 Task: Create in the project AgileBox in Backlog an issue 'Upgrade the logging and monitoring capabilities of a web application to improve error detection and debugging', assign it to team member softage.4@softage.net and change the status to IN PROGRESS. Create in the project AgileBox in Backlog an issue 'Create a new online platform for online entrepreneurship courses with advanced business planning and financial modeling features', assign it to team member softage.1@softage.net and change the status to IN PROGRESS
Action: Mouse moved to (256, 412)
Screenshot: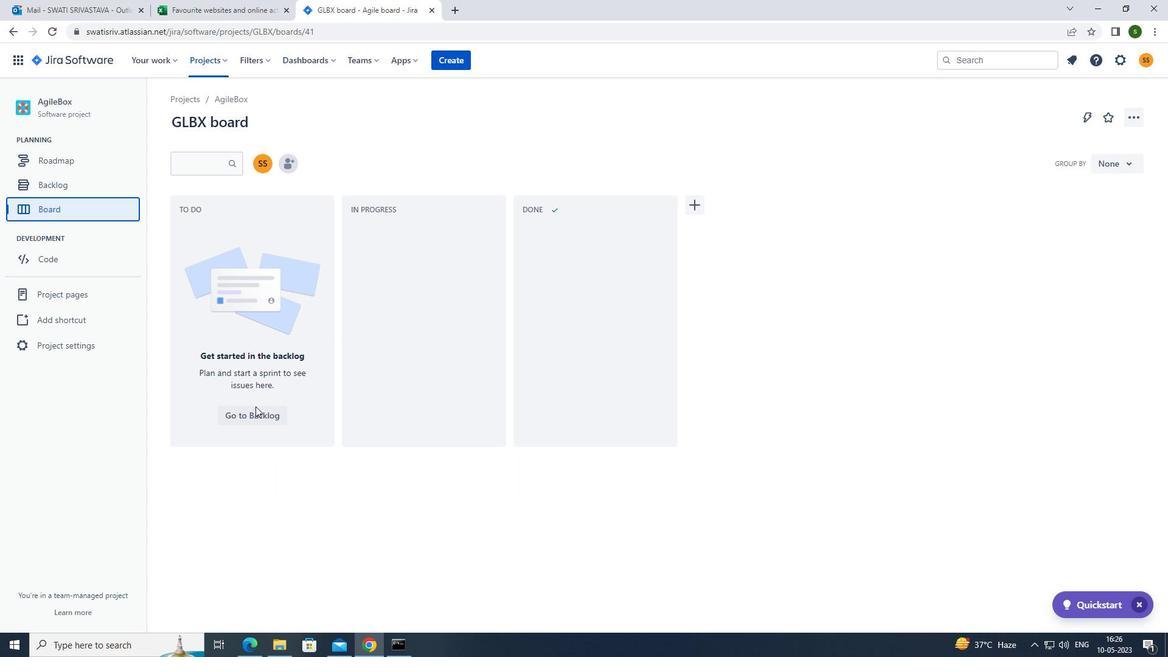 
Action: Mouse pressed left at (256, 412)
Screenshot: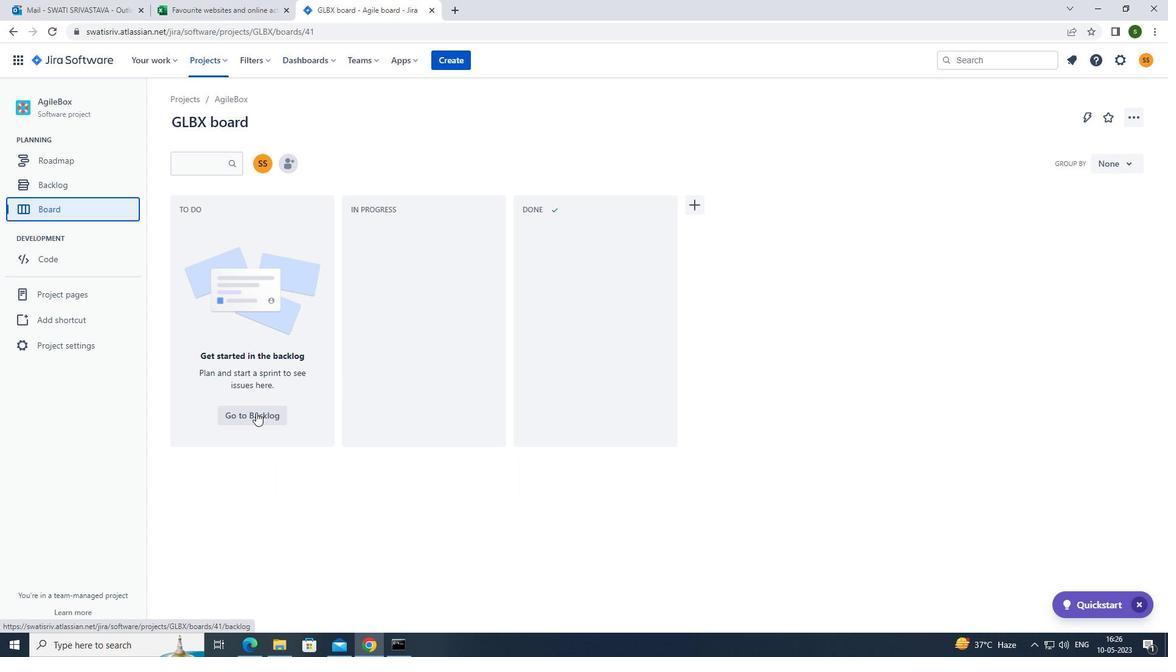 
Action: Mouse moved to (237, 241)
Screenshot: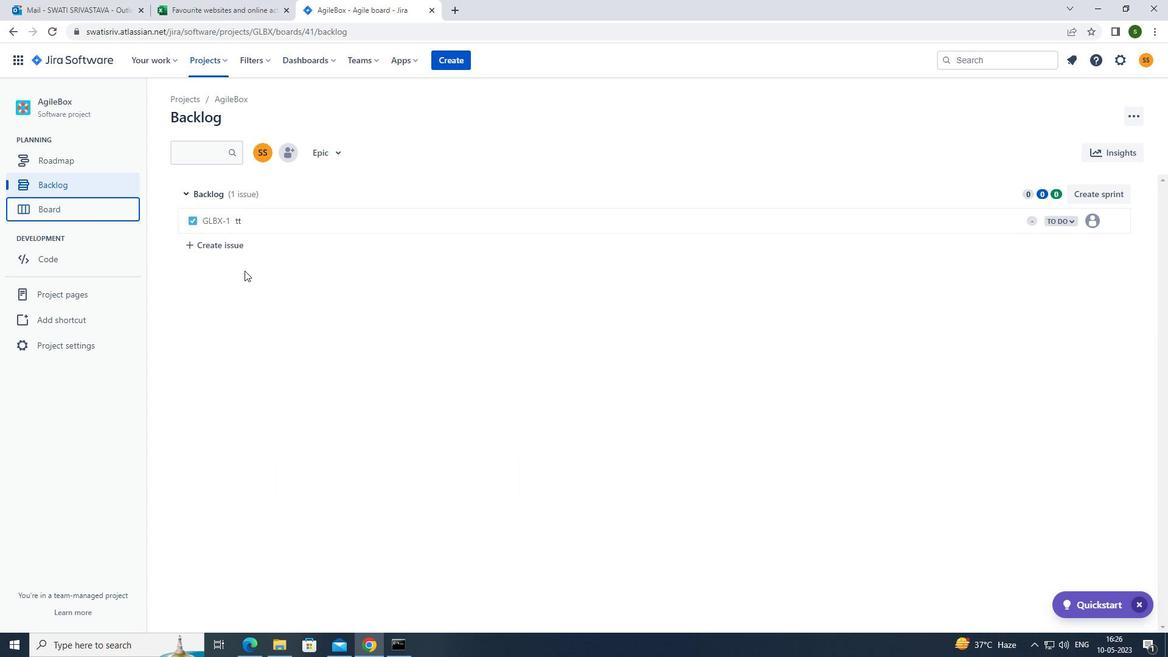 
Action: Mouse pressed left at (237, 241)
Screenshot: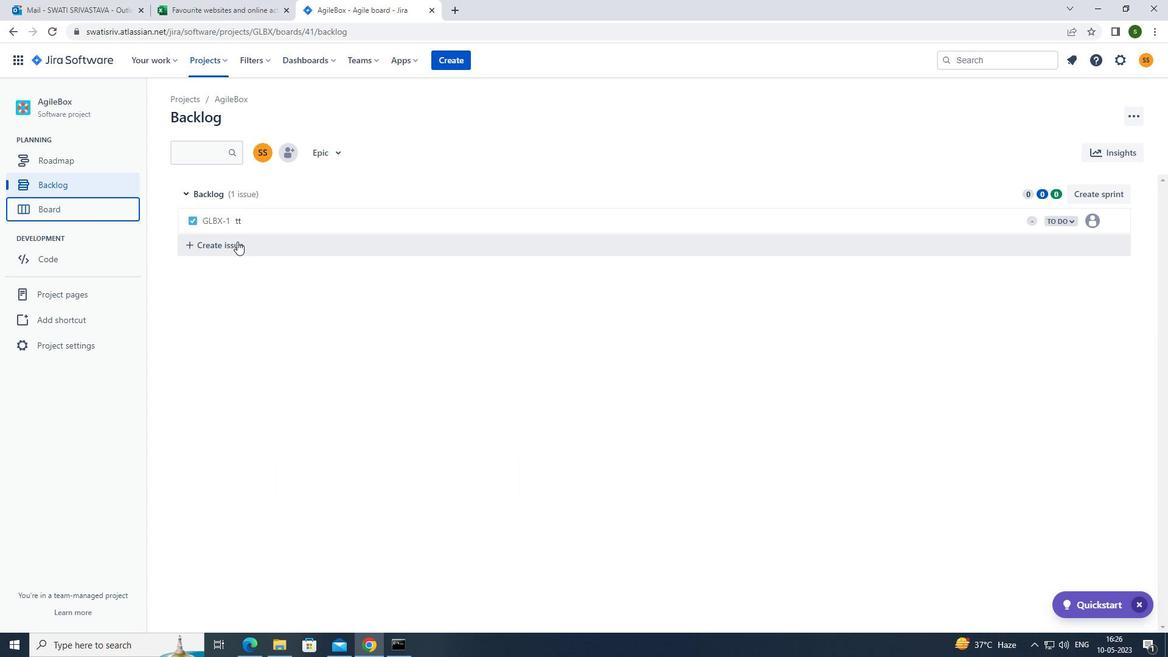 
Action: Mouse moved to (273, 245)
Screenshot: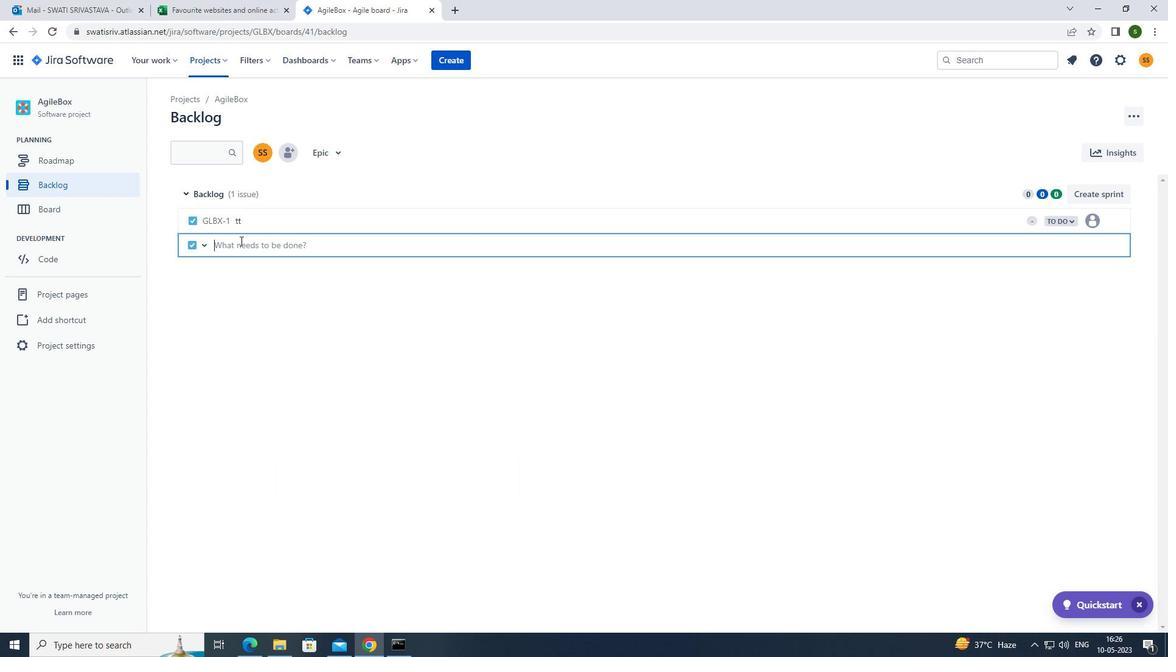 
Action: Mouse pressed left at (273, 245)
Screenshot: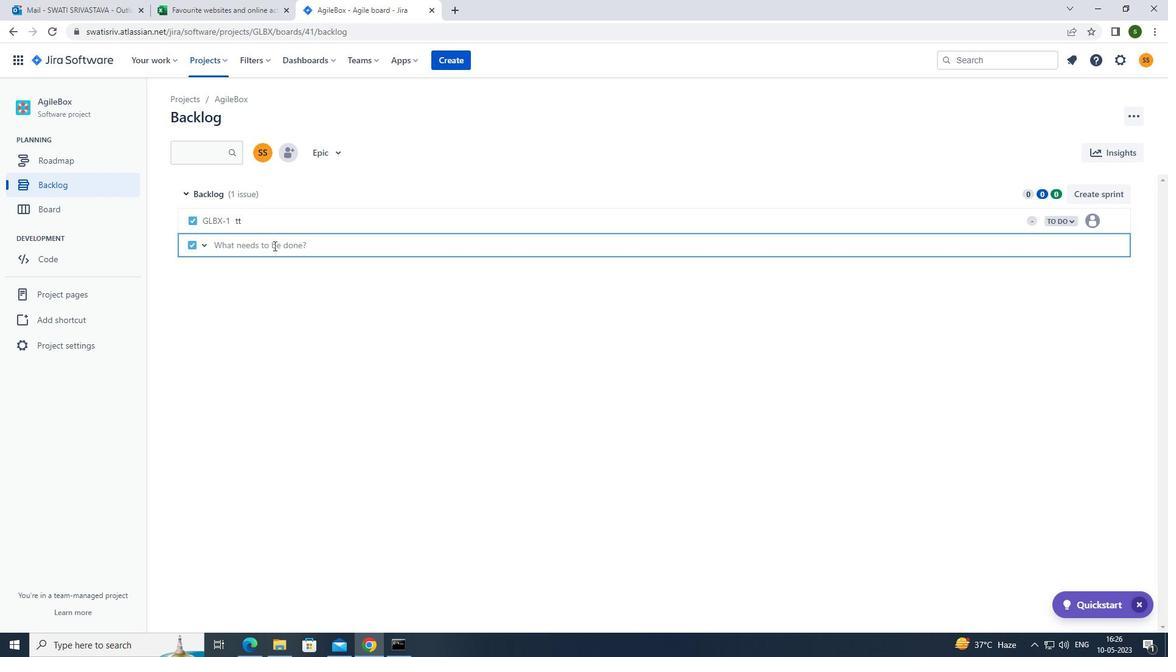 
Action: Key pressed <Key.caps_lock>u<Key.caps_lock>pgrade<Key.space>the<Key.space>logging<Key.space>and<Key.space>monitoring<Key.space>capabilities<Key.space>of<Key.space>a<Key.space>web<Key.space>application<Key.space>to<Key.space>improve<Key.space>error<Key.space>detection<Key.space>and<Key.space>debugging<Key.enter>
Screenshot: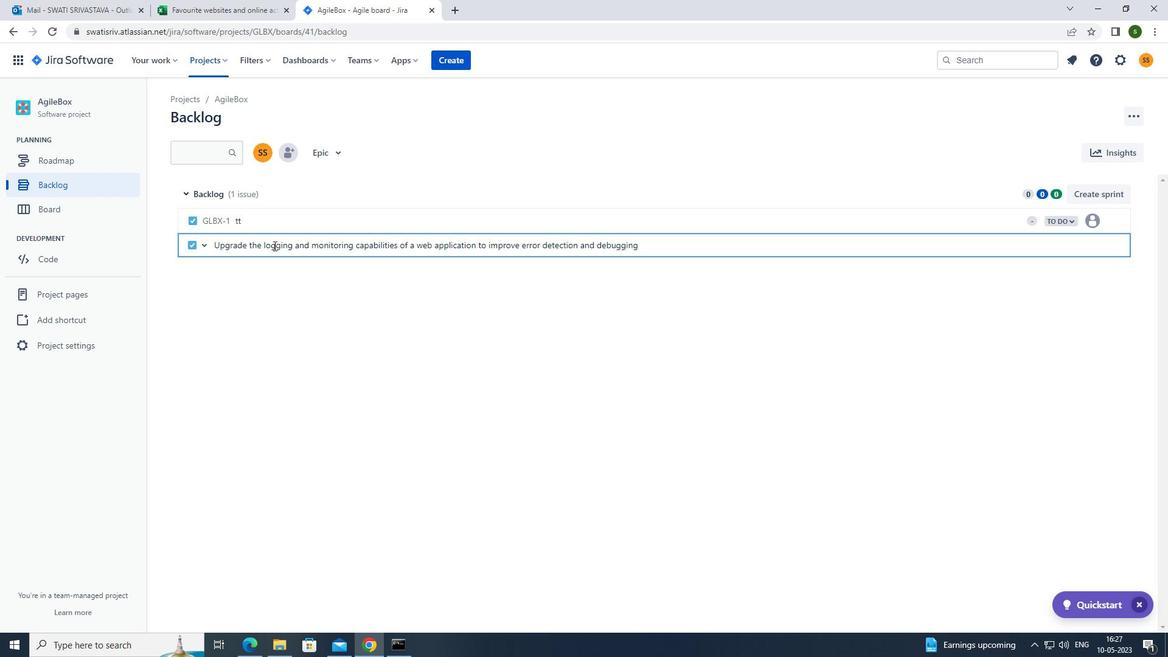 
Action: Mouse moved to (1083, 329)
Screenshot: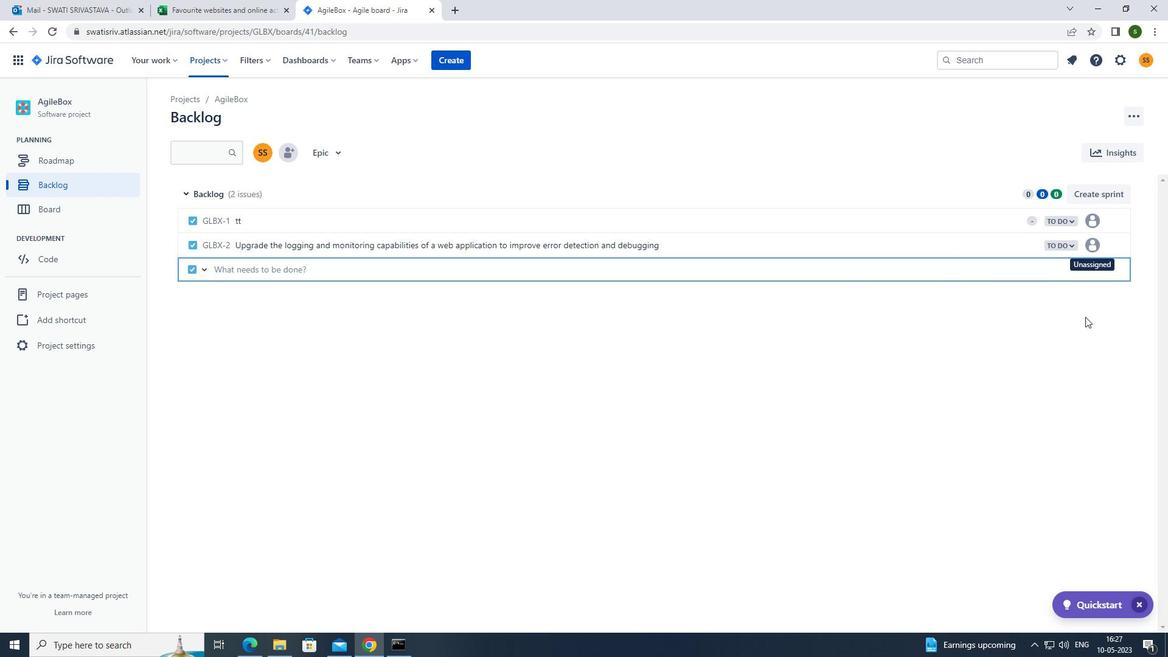 
Action: Mouse pressed left at (1083, 329)
Screenshot: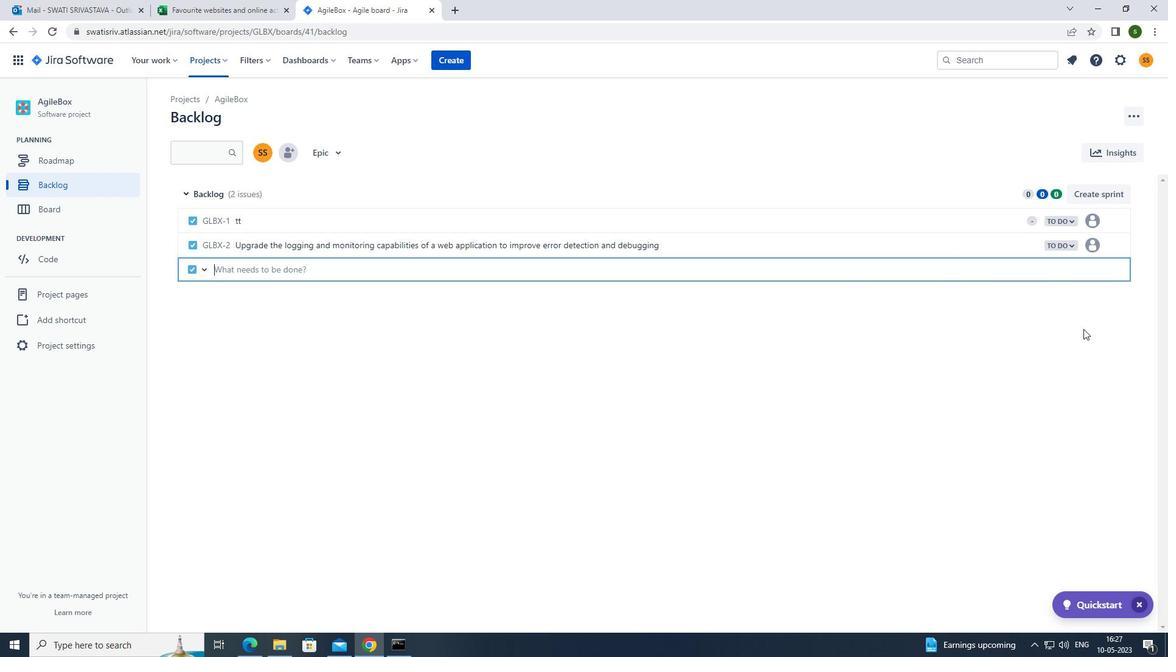 
Action: Mouse moved to (1091, 243)
Screenshot: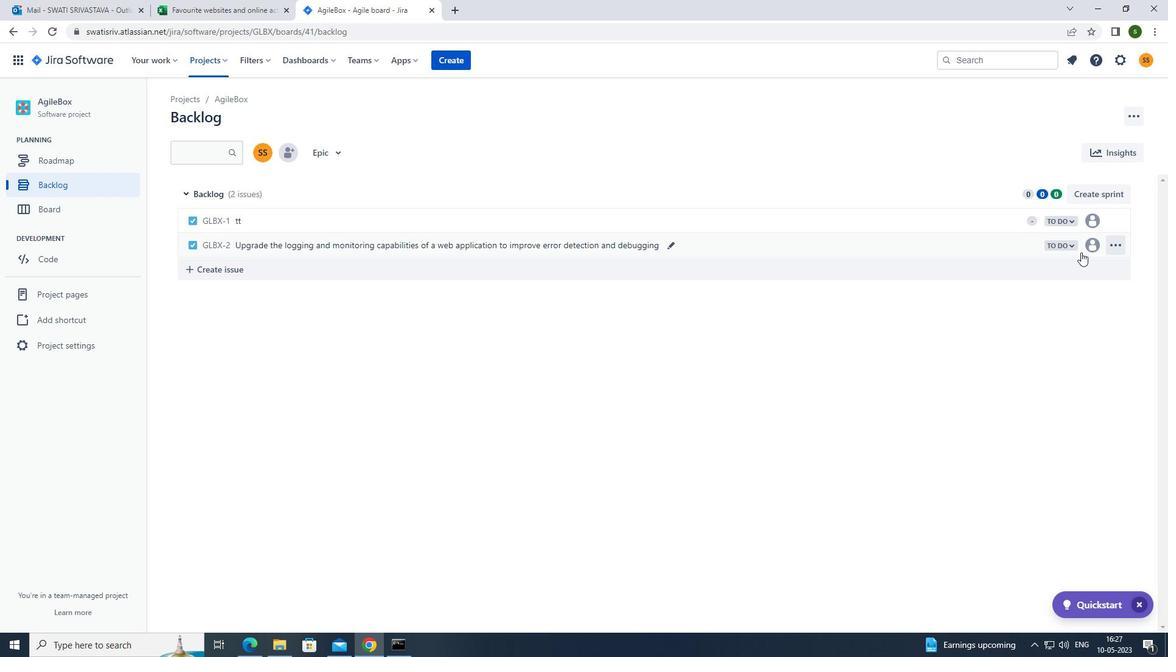 
Action: Mouse pressed left at (1091, 243)
Screenshot: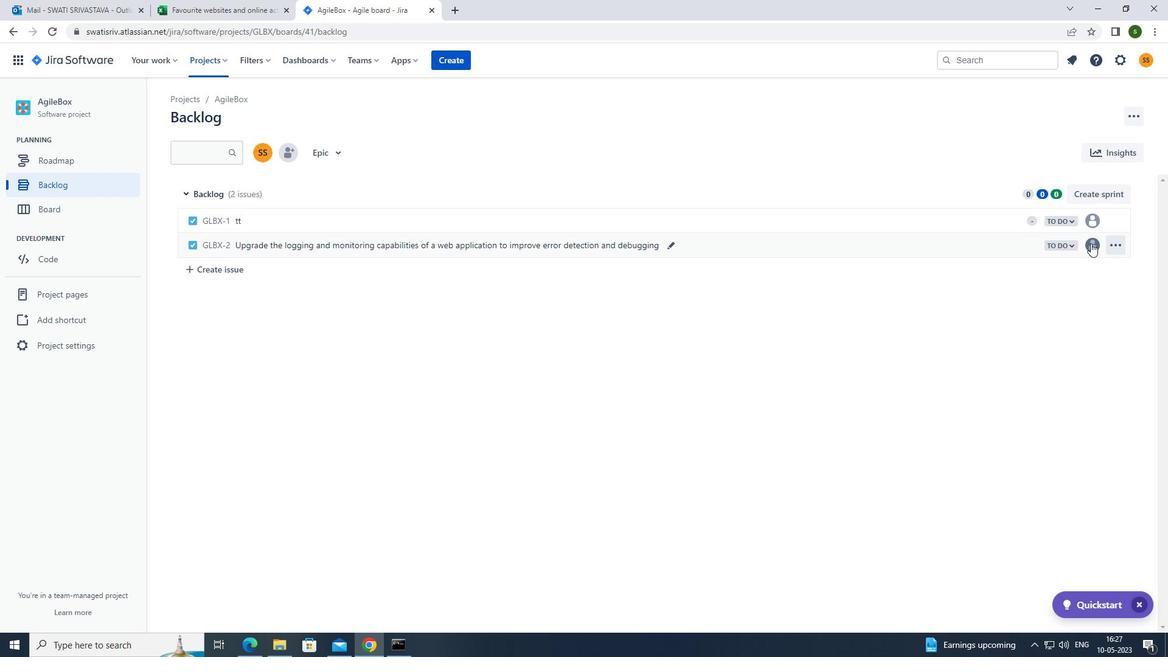 
Action: Mouse moved to (1018, 329)
Screenshot: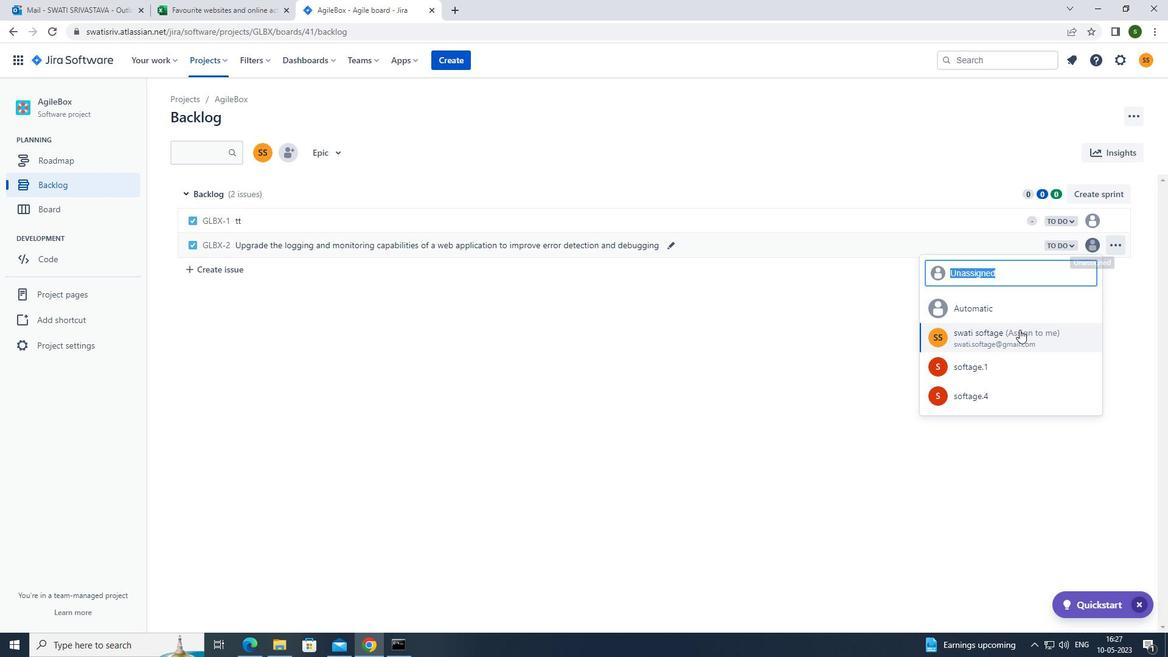 
Action: Mouse scrolled (1018, 329) with delta (0, 0)
Screenshot: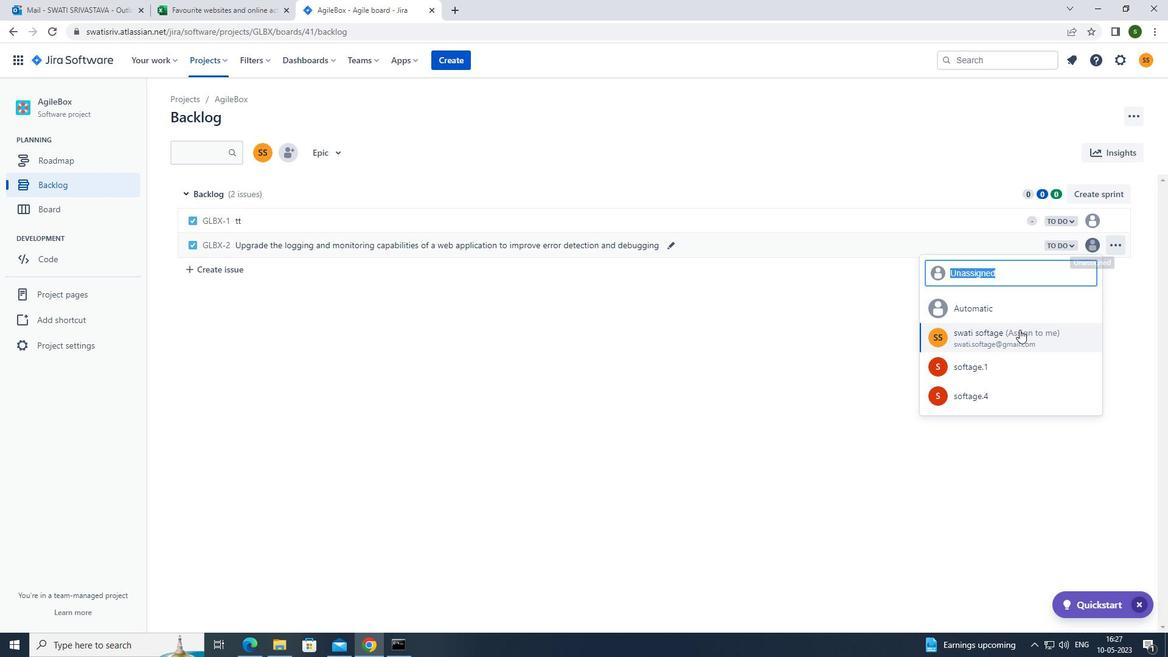 
Action: Mouse moved to (967, 396)
Screenshot: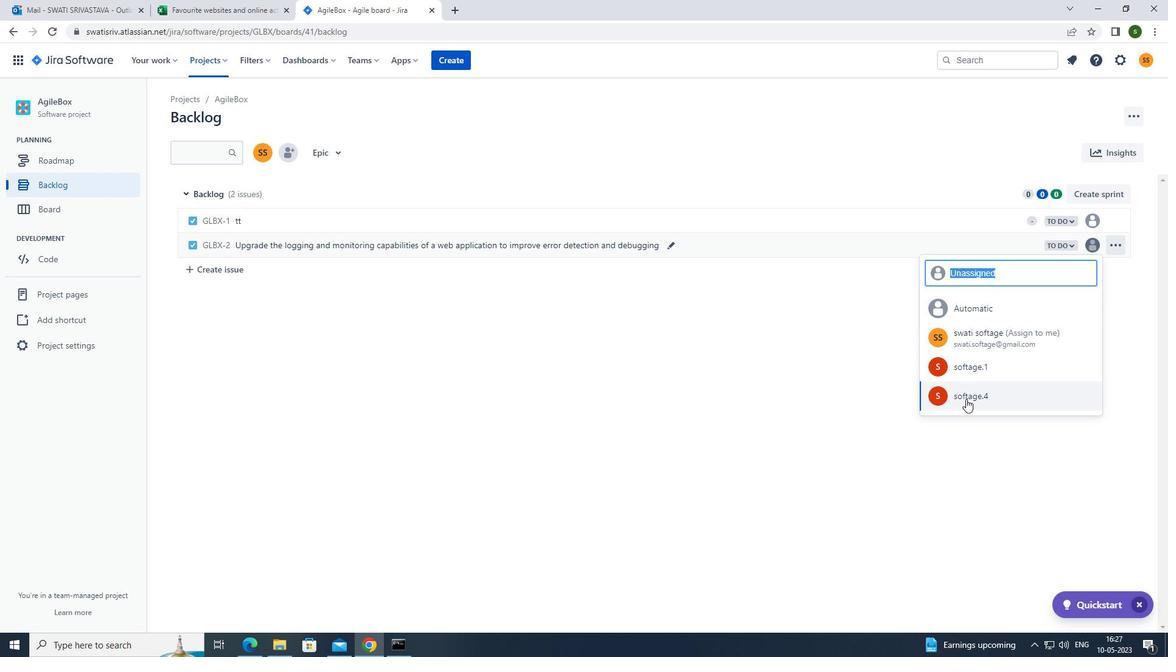 
Action: Mouse pressed left at (967, 396)
Screenshot: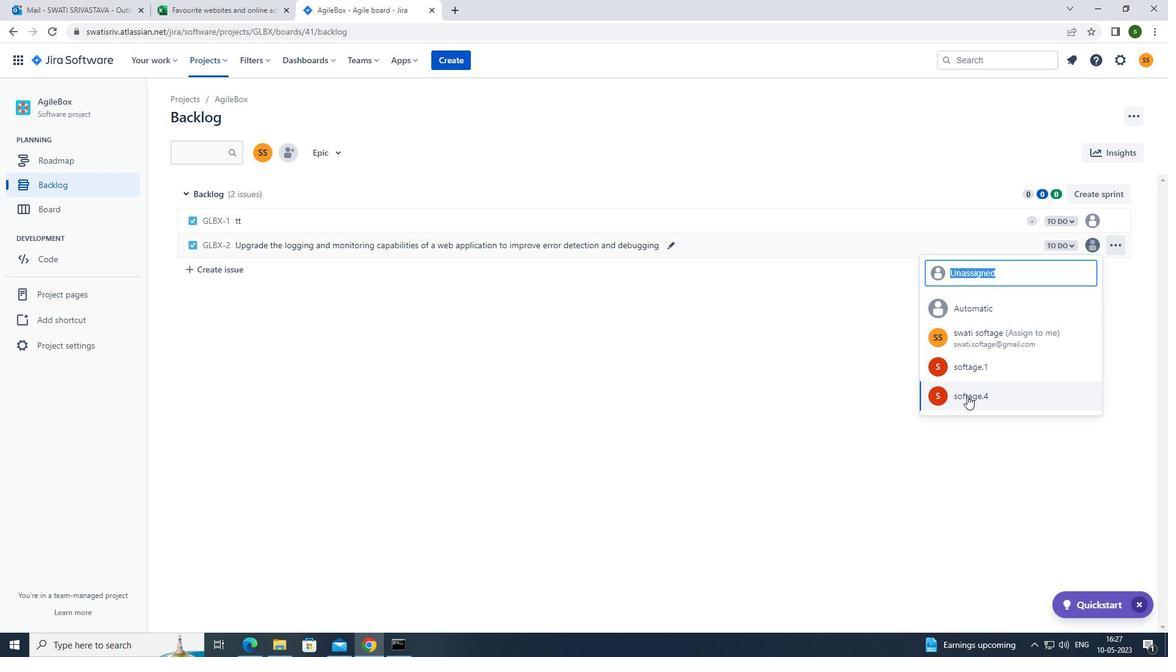 
Action: Mouse moved to (1070, 243)
Screenshot: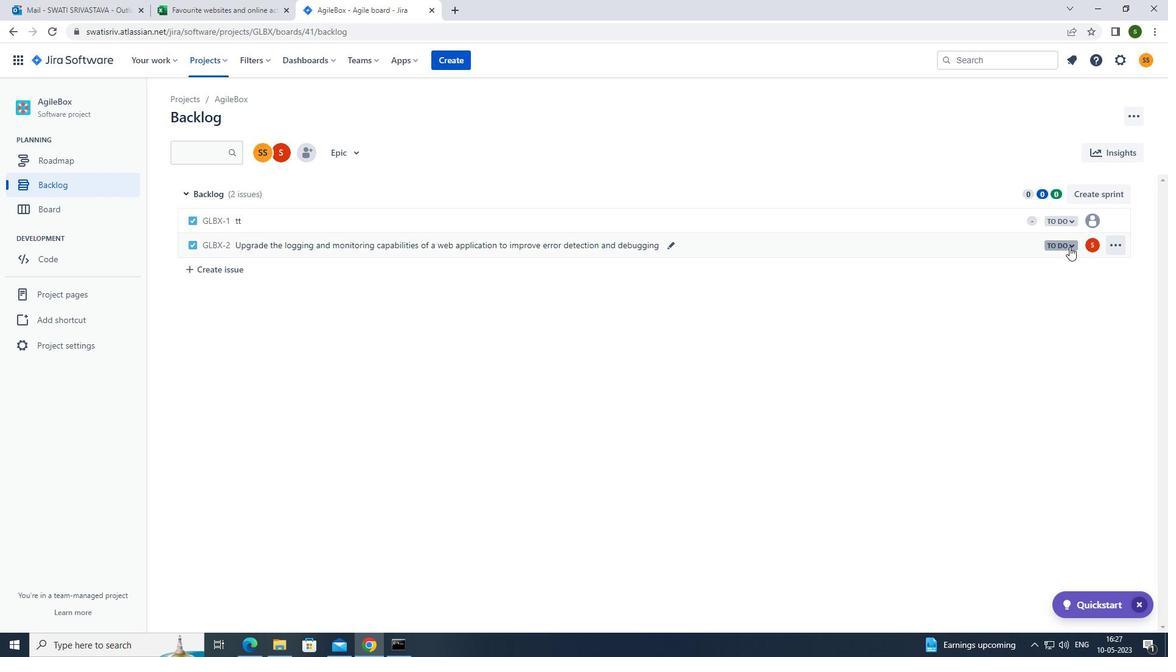 
Action: Mouse pressed left at (1070, 243)
Screenshot: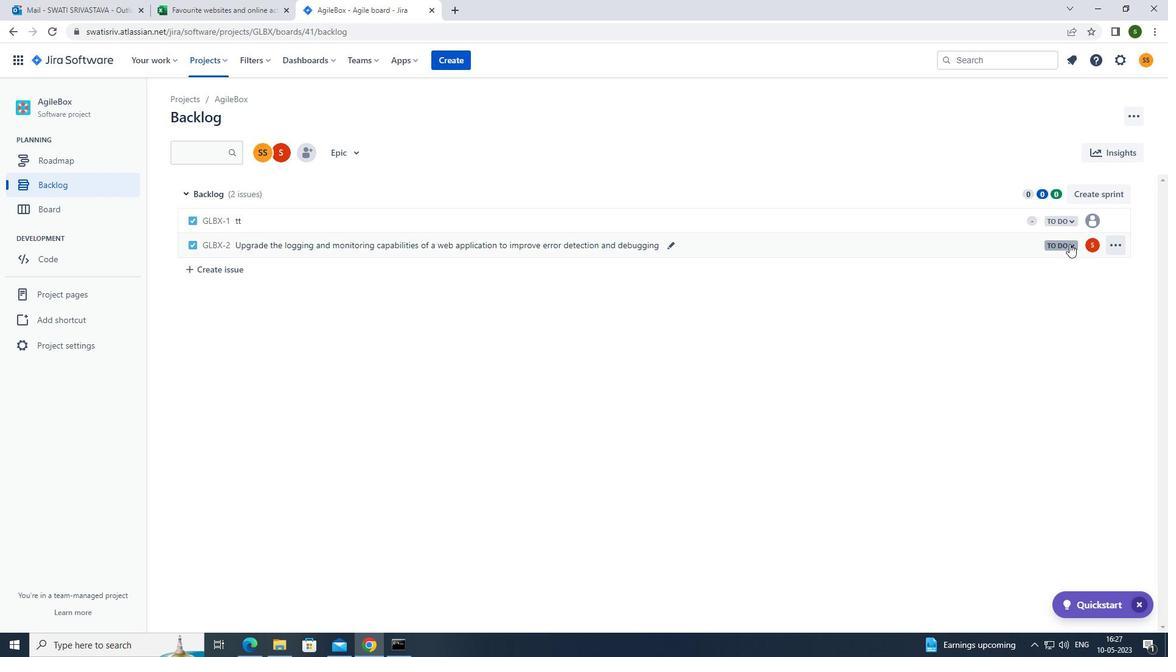 
Action: Mouse moved to (998, 266)
Screenshot: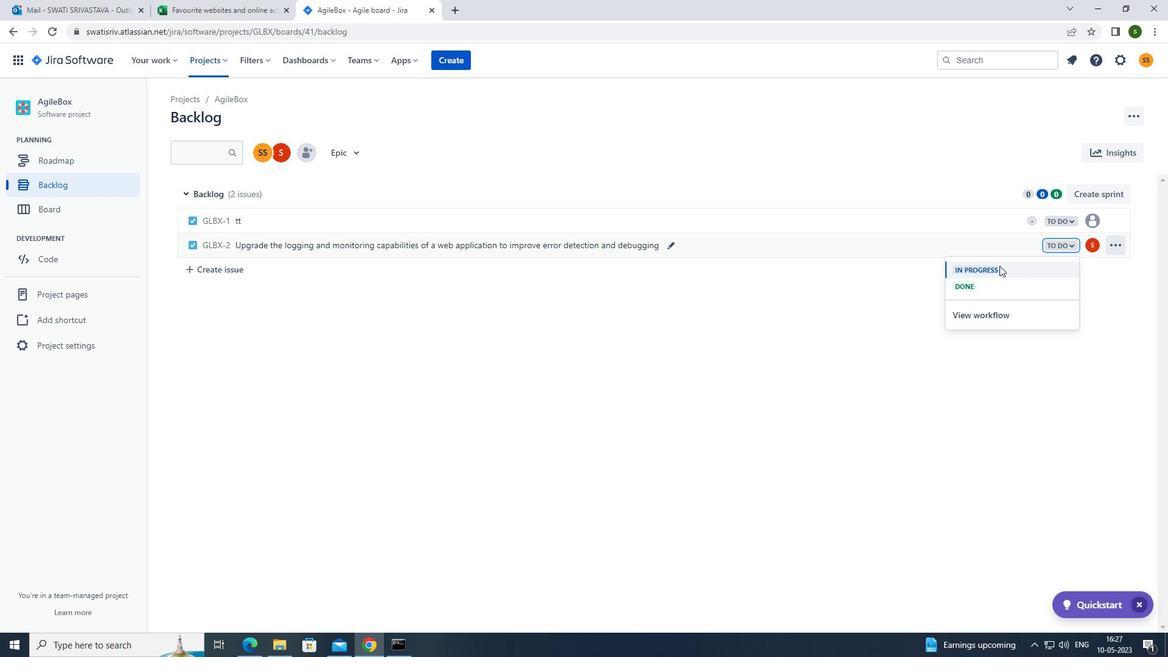 
Action: Mouse pressed left at (998, 266)
Screenshot: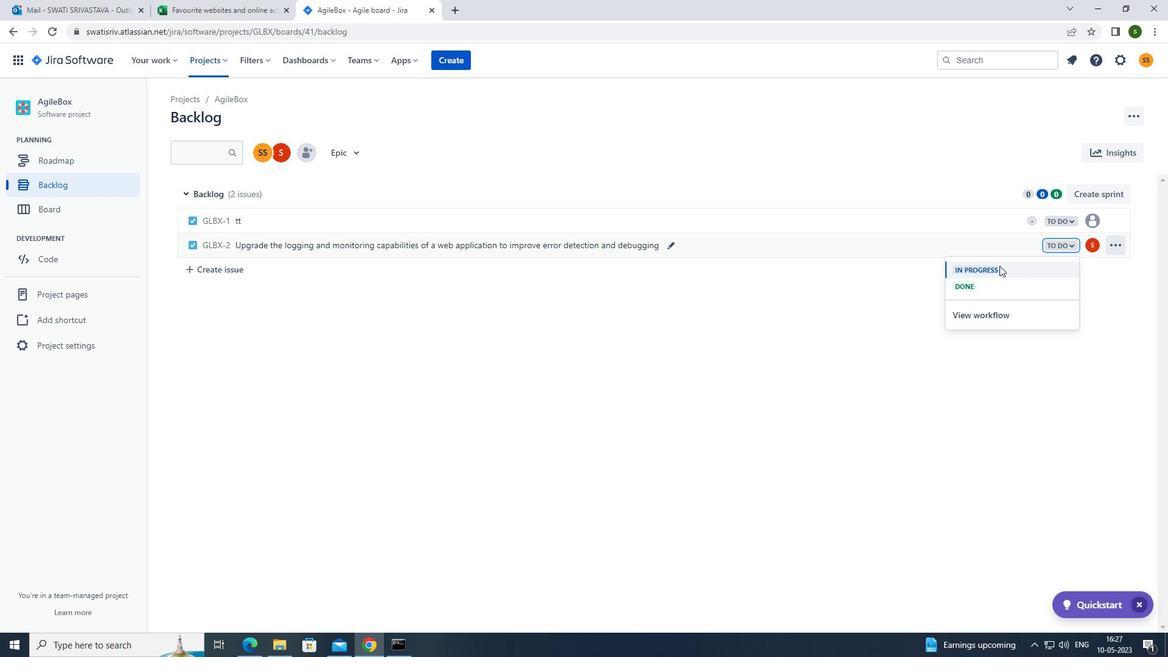 
Action: Mouse moved to (256, 267)
Screenshot: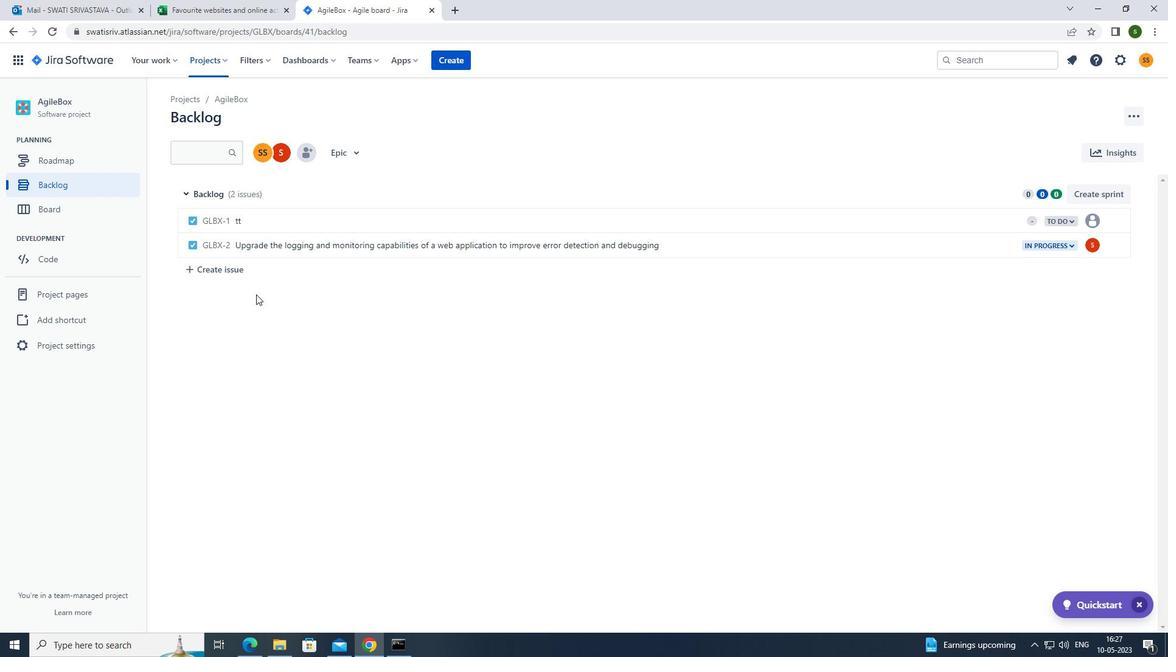 
Action: Mouse pressed left at (256, 267)
Screenshot: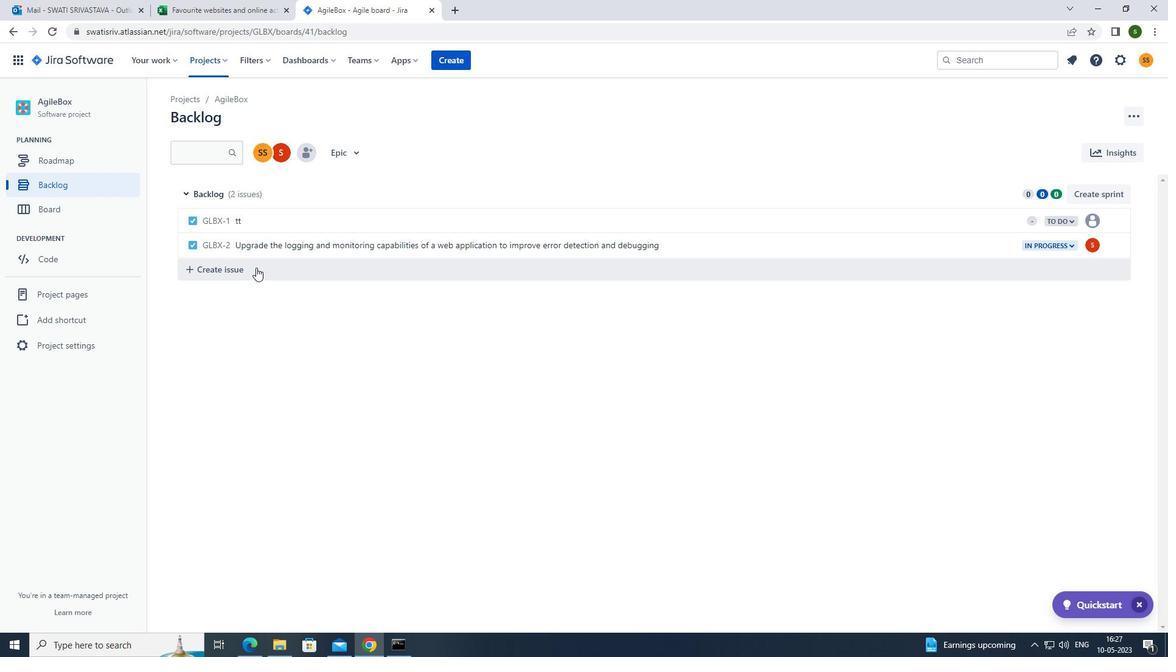
Action: Mouse moved to (302, 275)
Screenshot: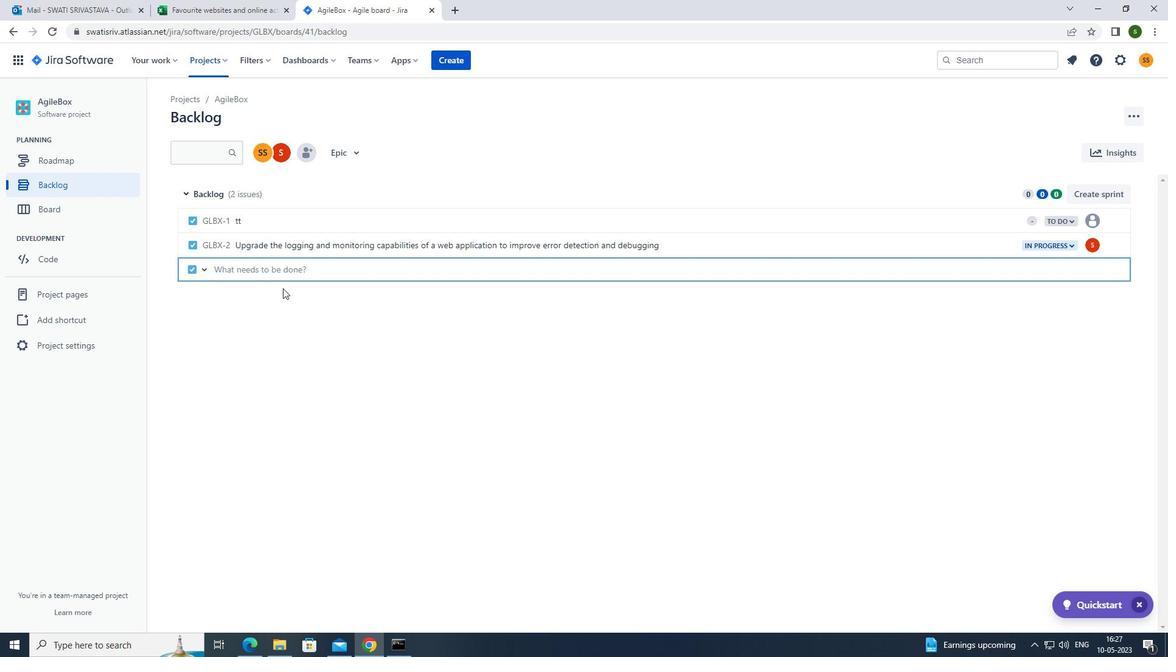 
Action: Mouse pressed left at (302, 275)
Screenshot: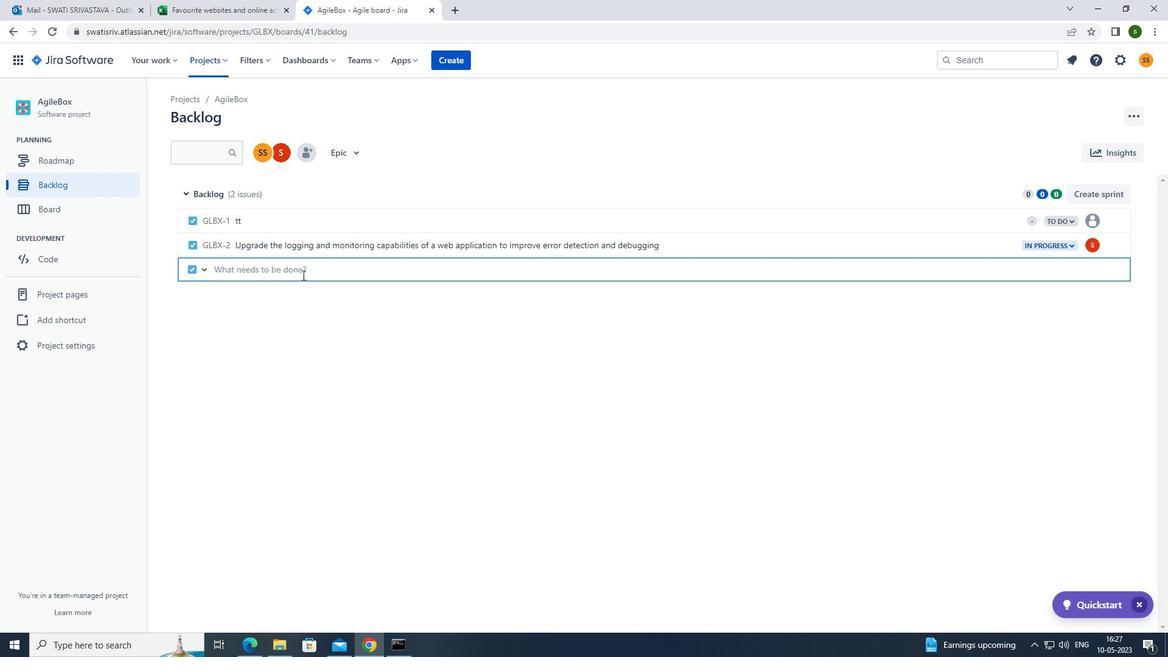 
Action: Mouse moved to (302, 275)
Screenshot: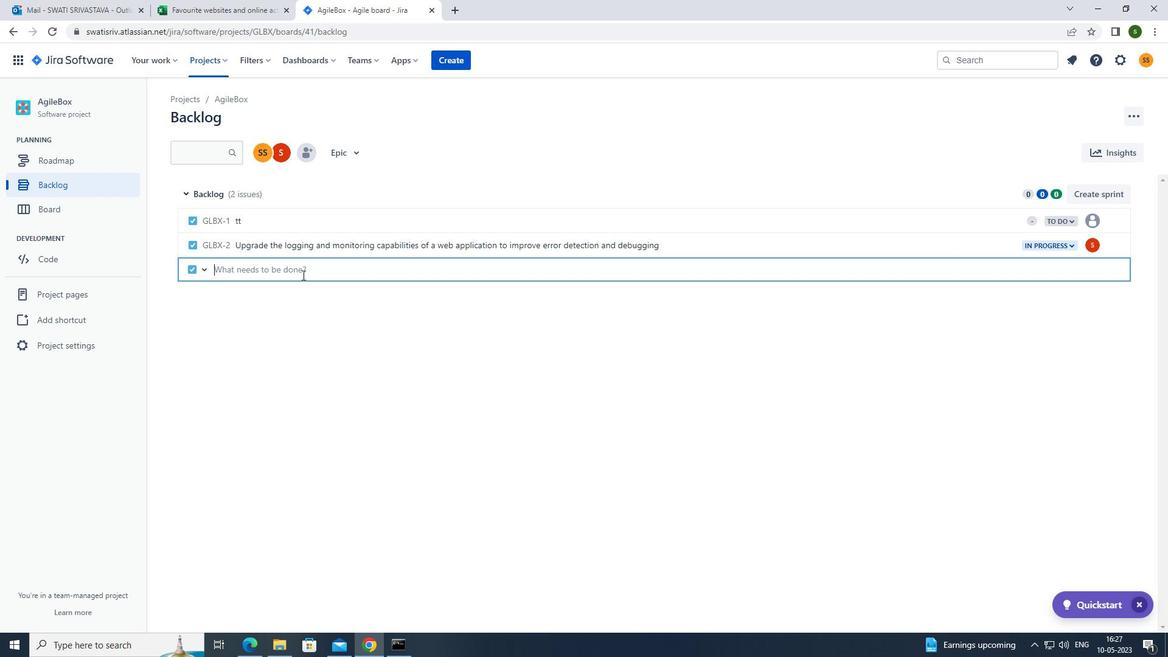 
Action: Key pressed <Key.caps_lock>c<Key.caps_lock>reate<Key.space>a<Key.space>new<Key.space>online<Key.space>platform<Key.space>for<Key.space>online<Key.space>entrepreneurship<Key.space>courses<Key.space>with<Key.space>advanced<Key.space>business<Key.space>planning<Key.space>and<Key.space>finacial<Key.space>modelling<Key.space>features<Key.enter>
Screenshot: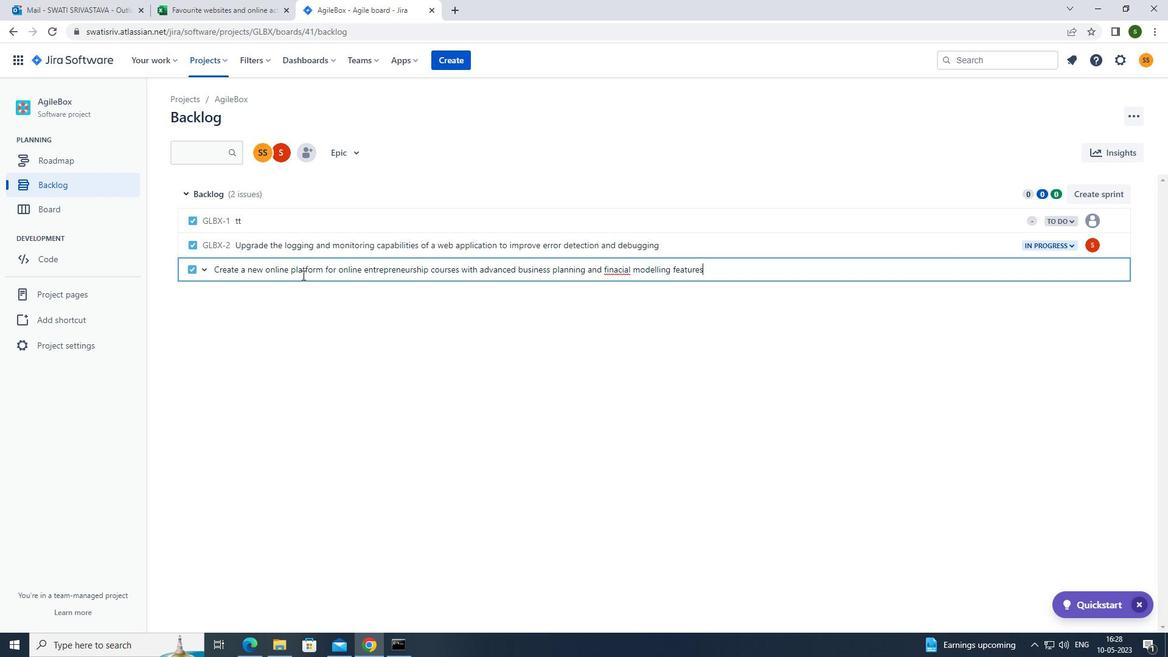 
Action: Mouse moved to (1091, 266)
Screenshot: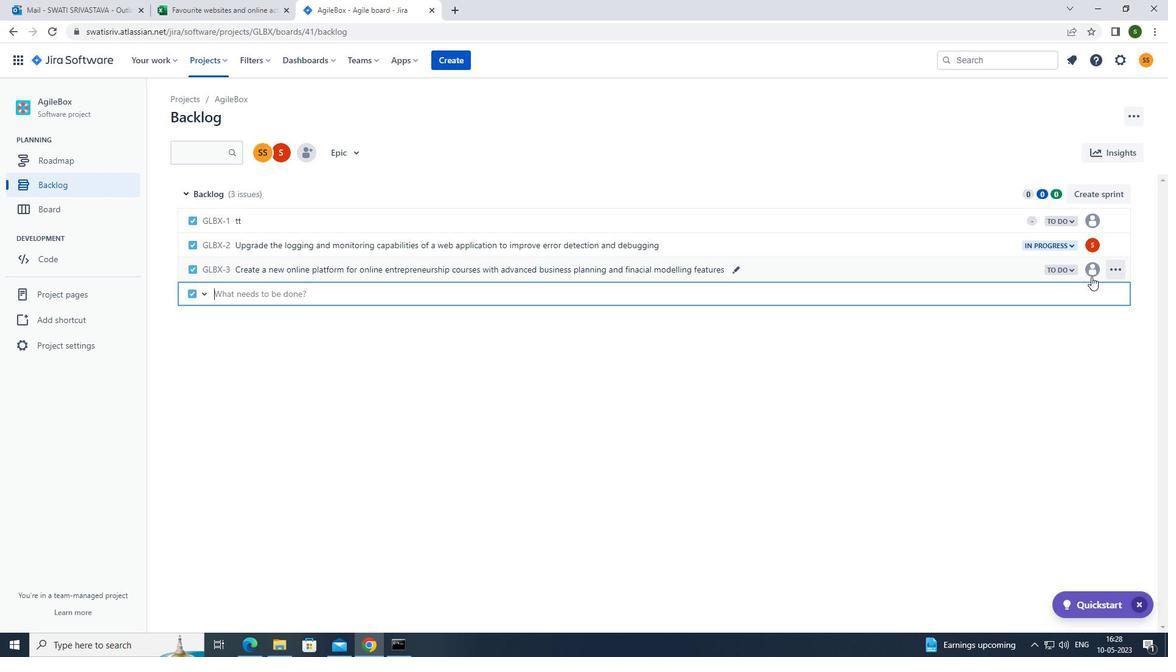
Action: Mouse pressed left at (1091, 266)
Screenshot: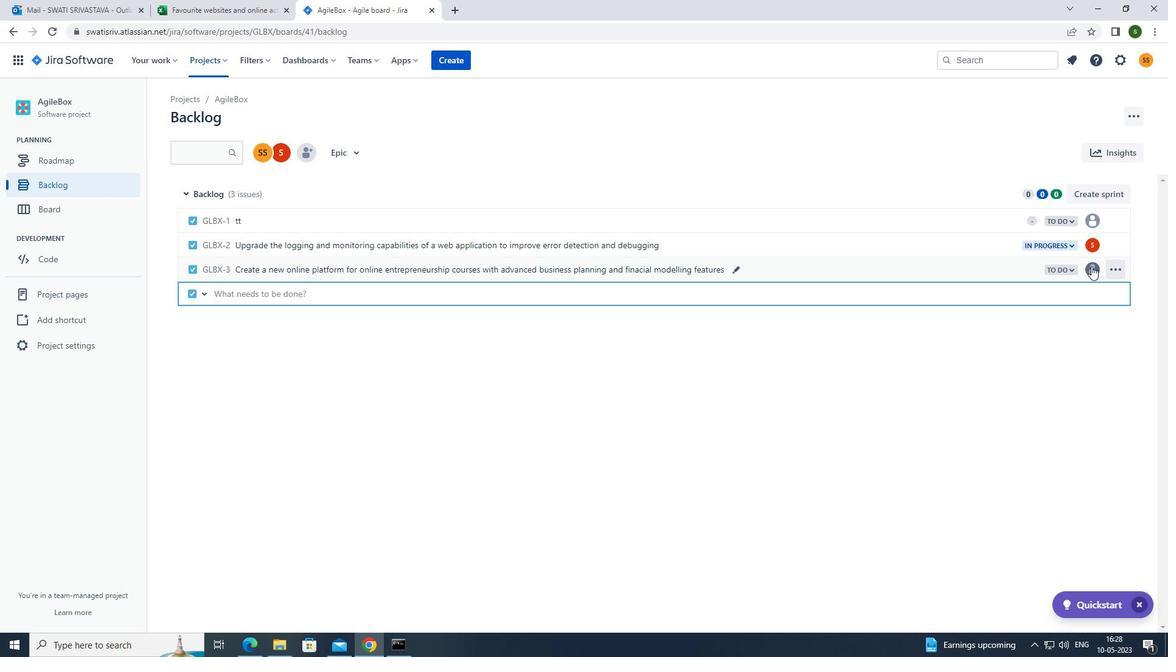 
Action: Mouse moved to (991, 391)
Screenshot: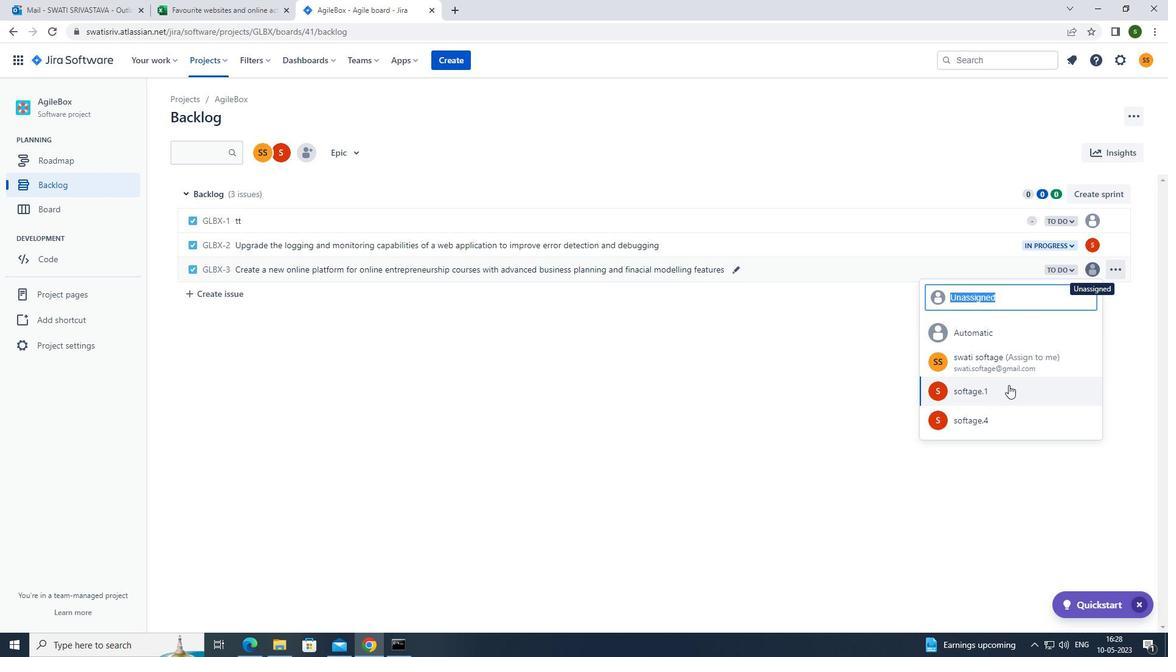 
Action: Mouse pressed left at (991, 391)
Screenshot: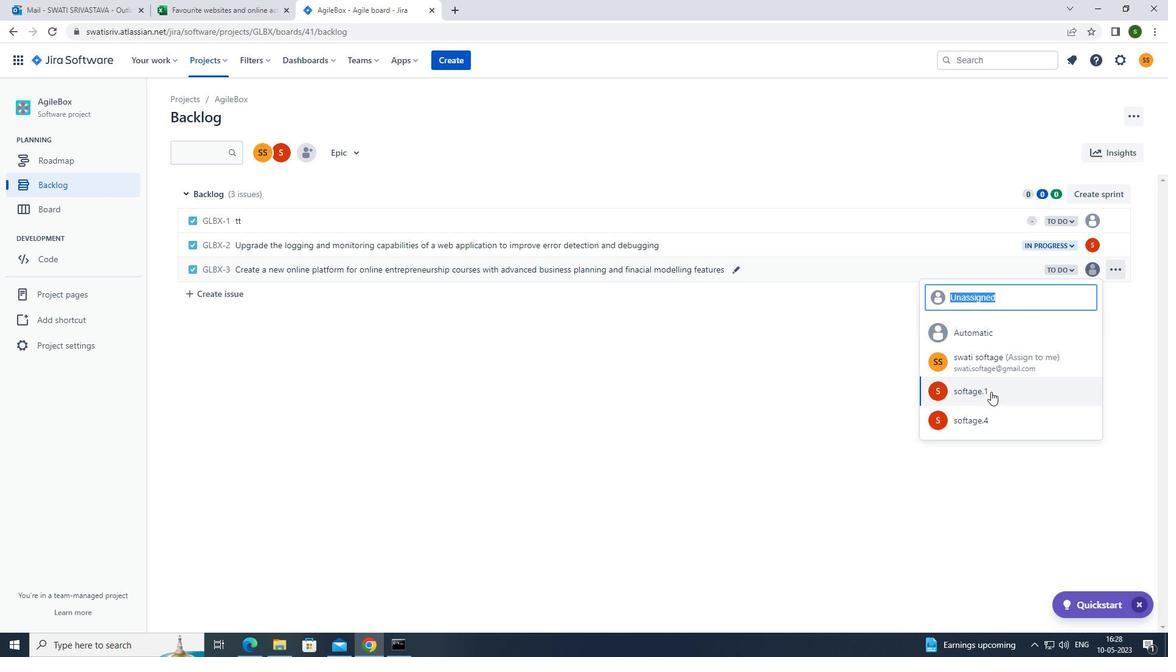 
Action: Mouse moved to (1067, 268)
Screenshot: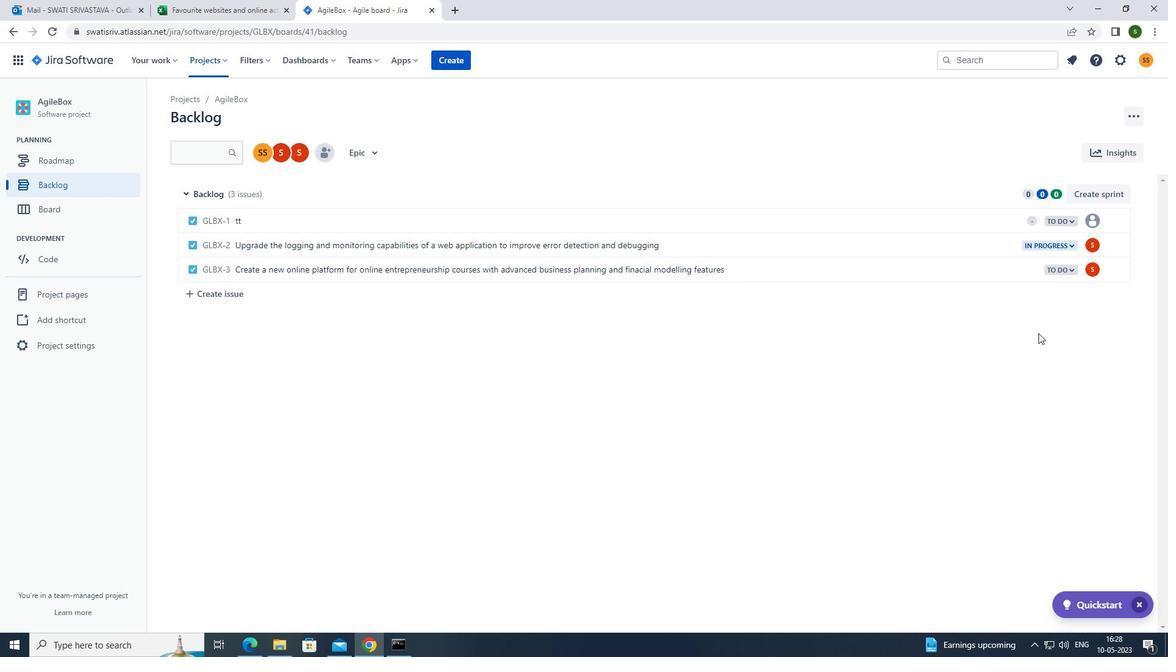 
Action: Mouse pressed left at (1067, 268)
Screenshot: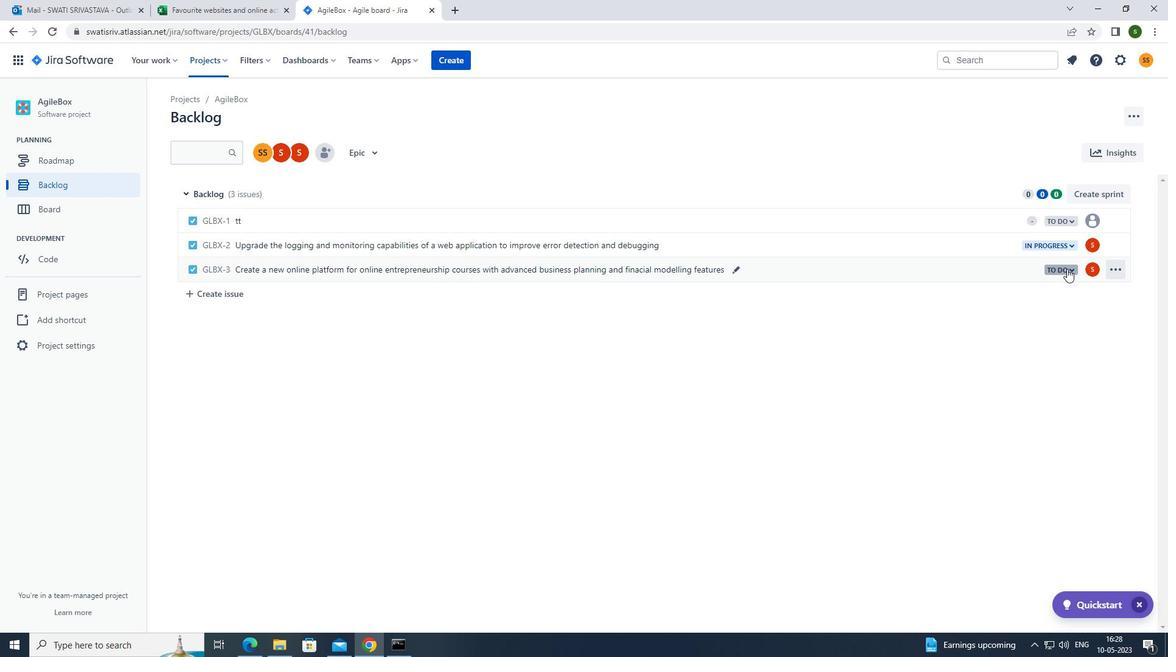 
Action: Mouse moved to (1019, 295)
Screenshot: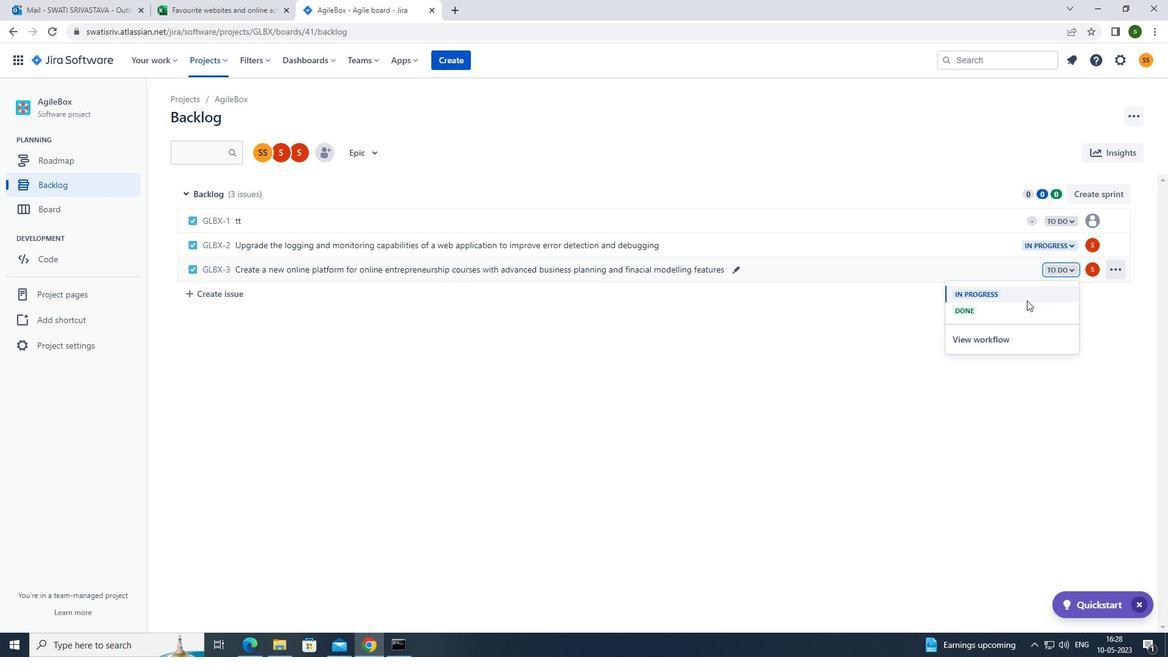 
Action: Mouse pressed left at (1019, 295)
Screenshot: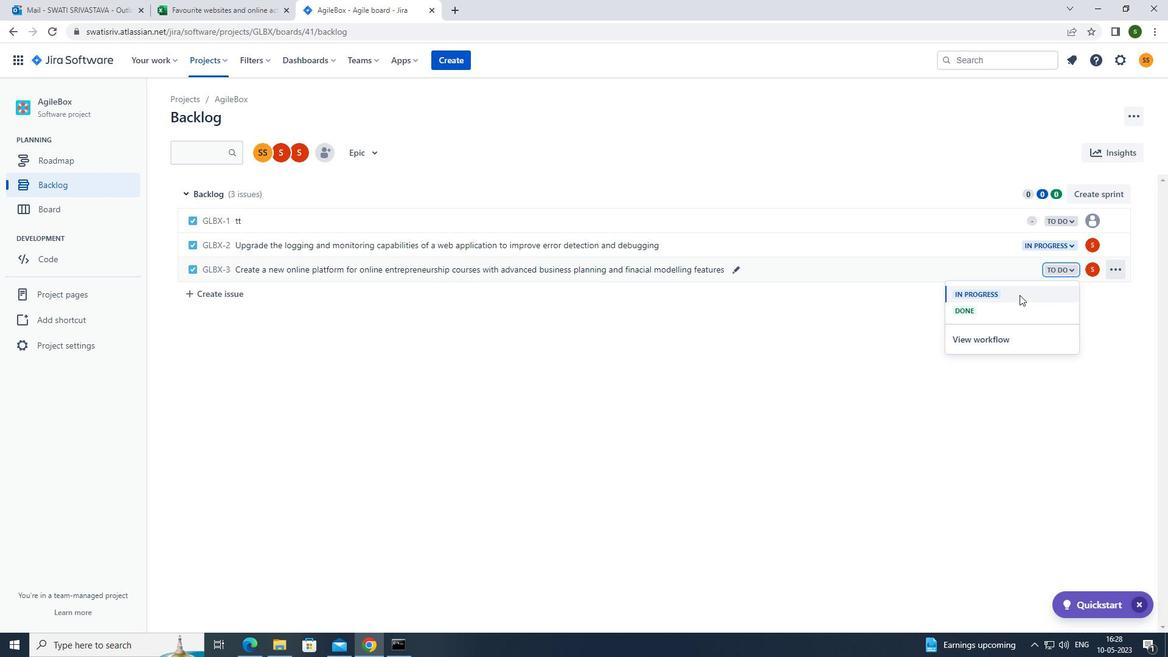 
Action: Mouse moved to (803, 414)
Screenshot: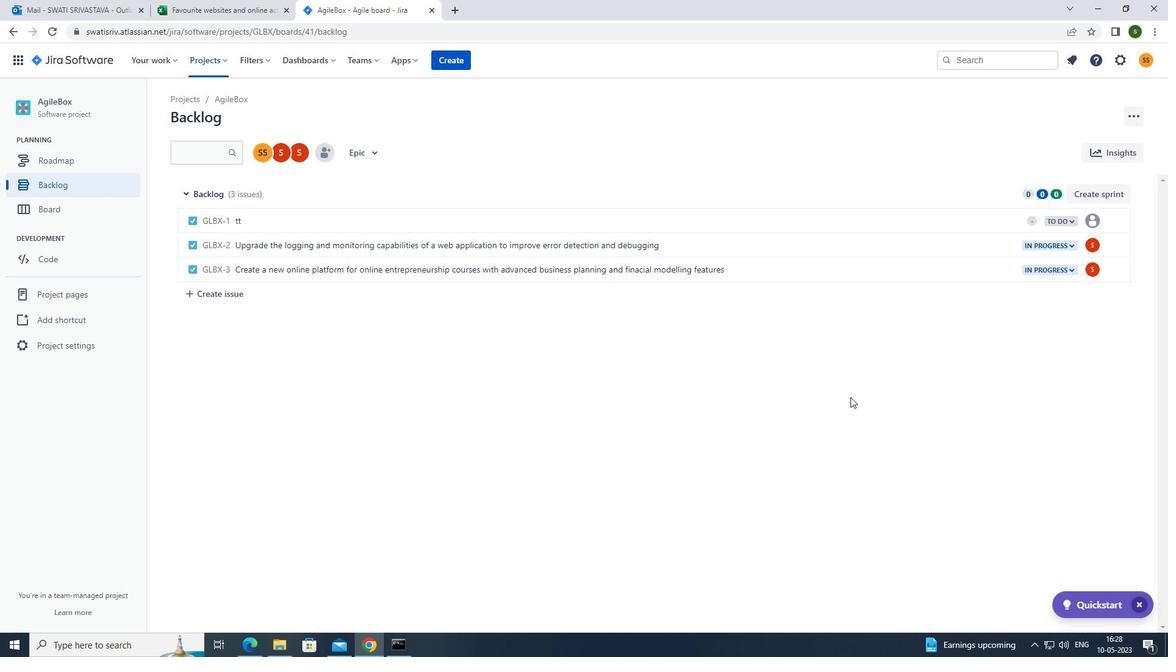 
